 Task: Enable the option Profile data on ads.
Action: Mouse moved to (934, 128)
Screenshot: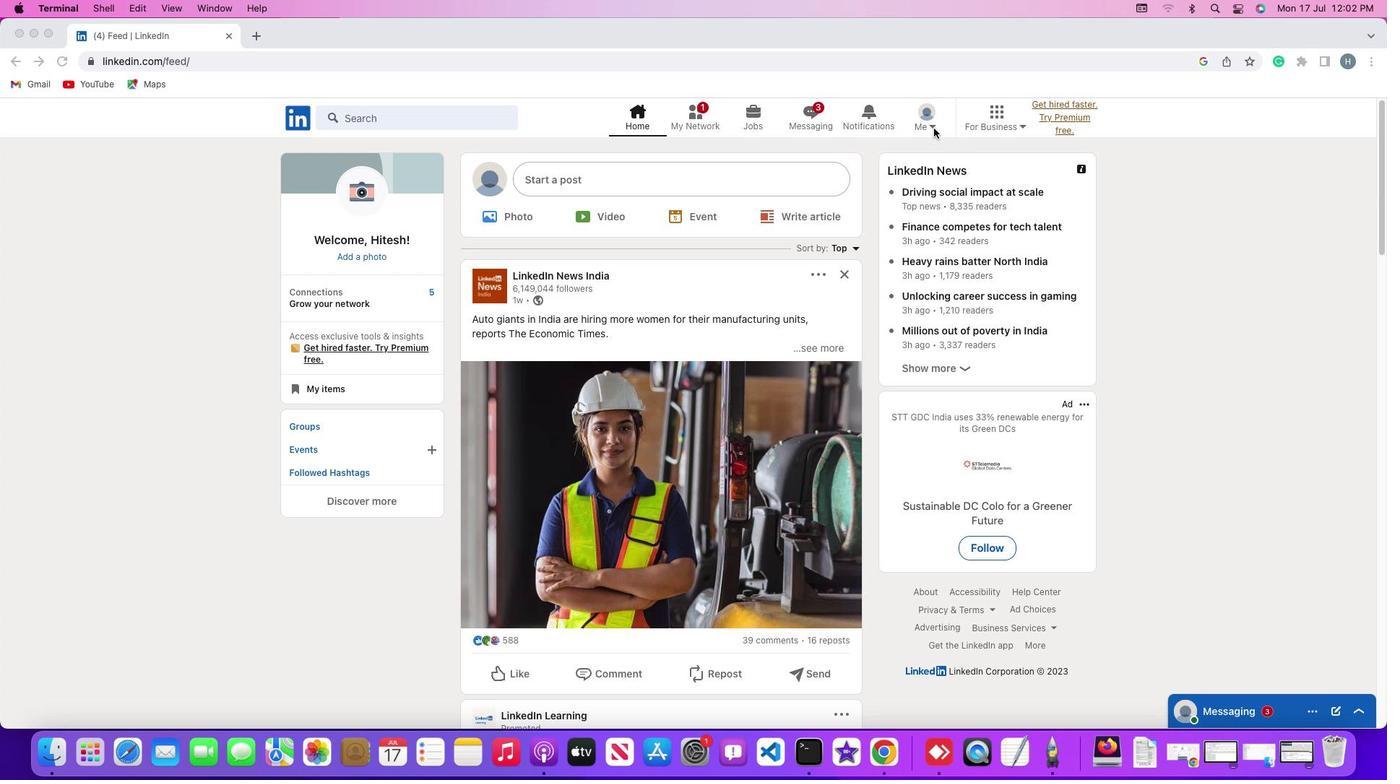 
Action: Mouse pressed left at (934, 128)
Screenshot: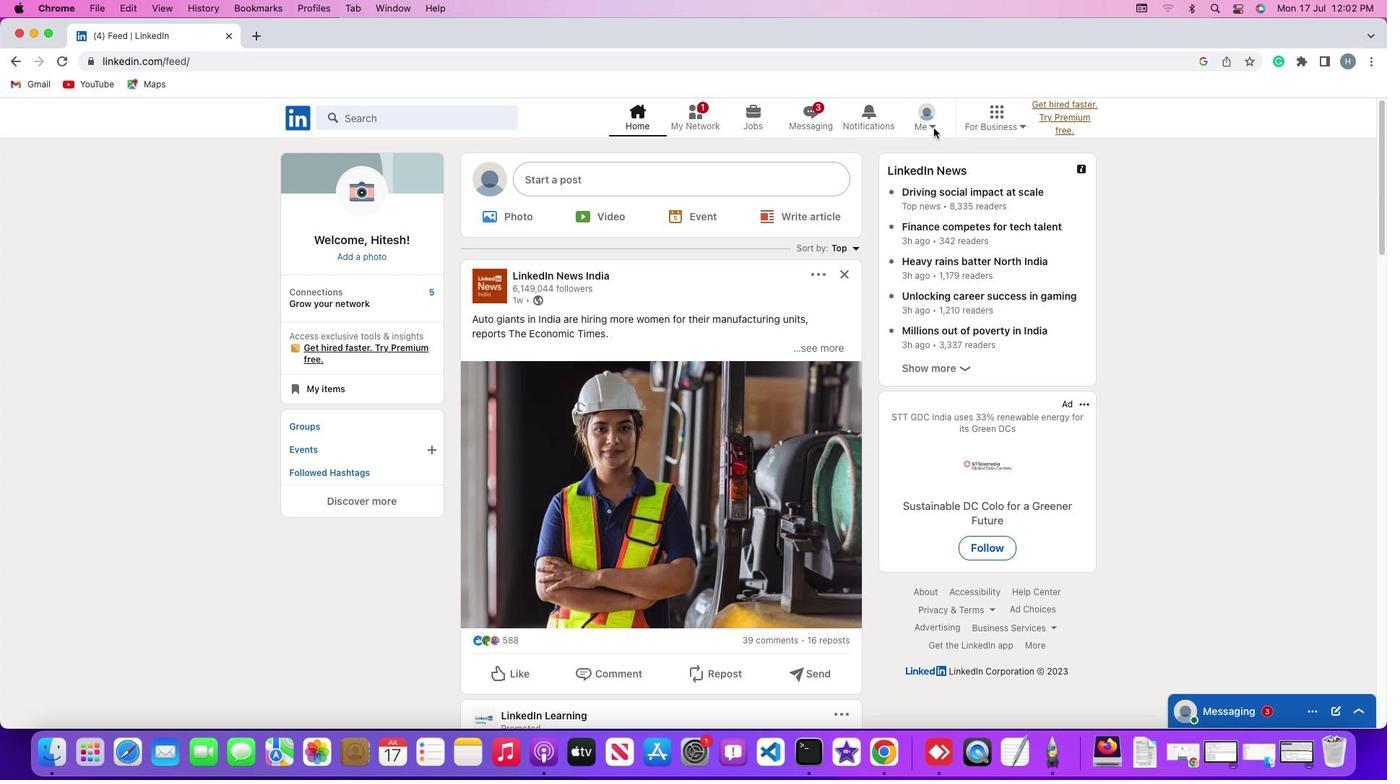 
Action: Mouse pressed left at (934, 128)
Screenshot: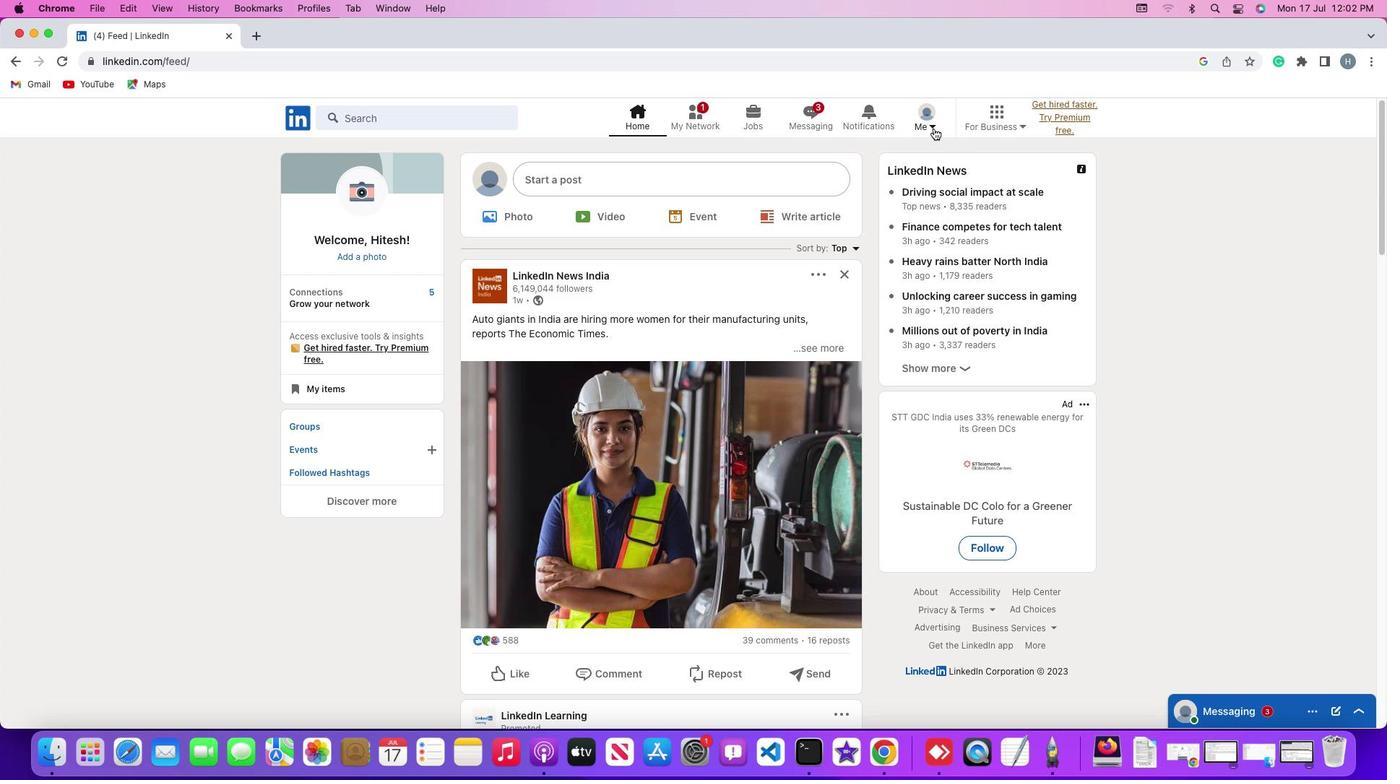 
Action: Mouse pressed left at (934, 128)
Screenshot: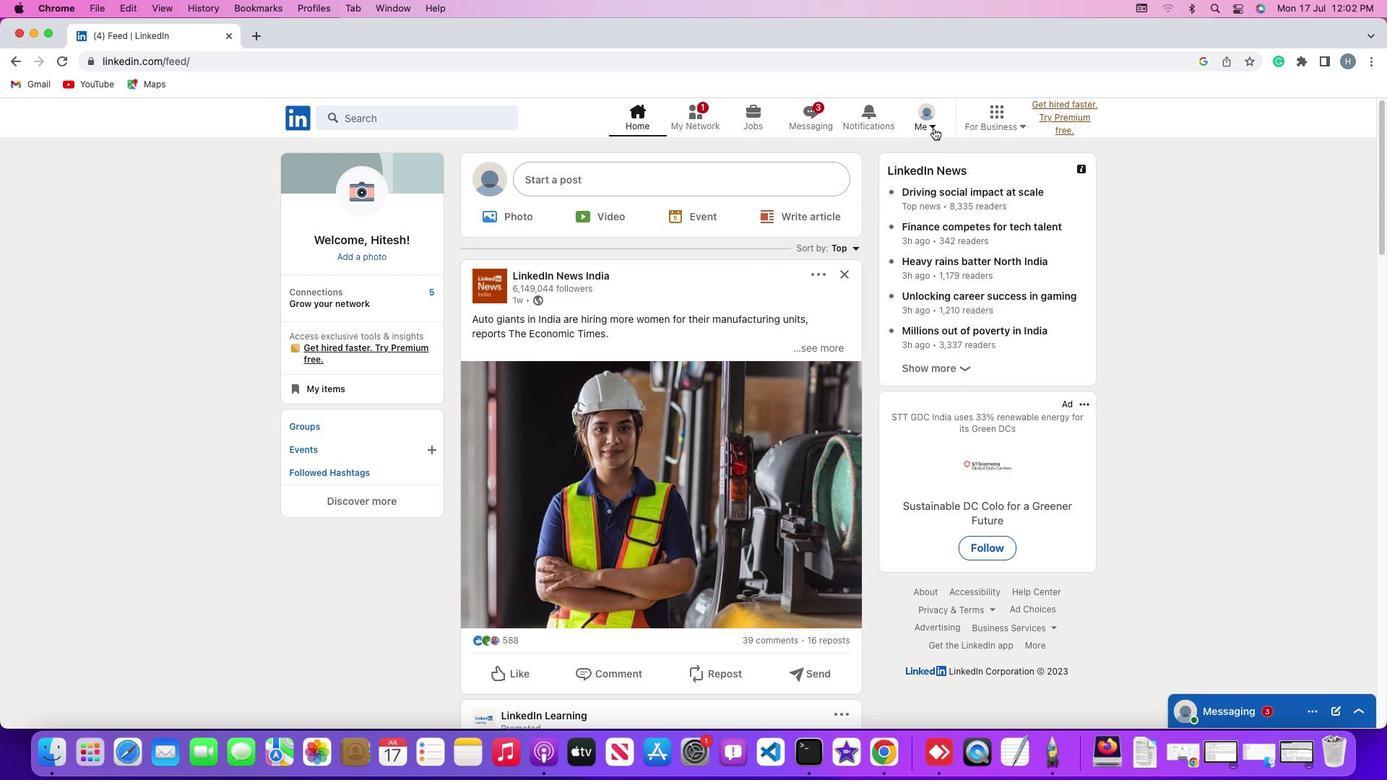 
Action: Mouse moved to (831, 276)
Screenshot: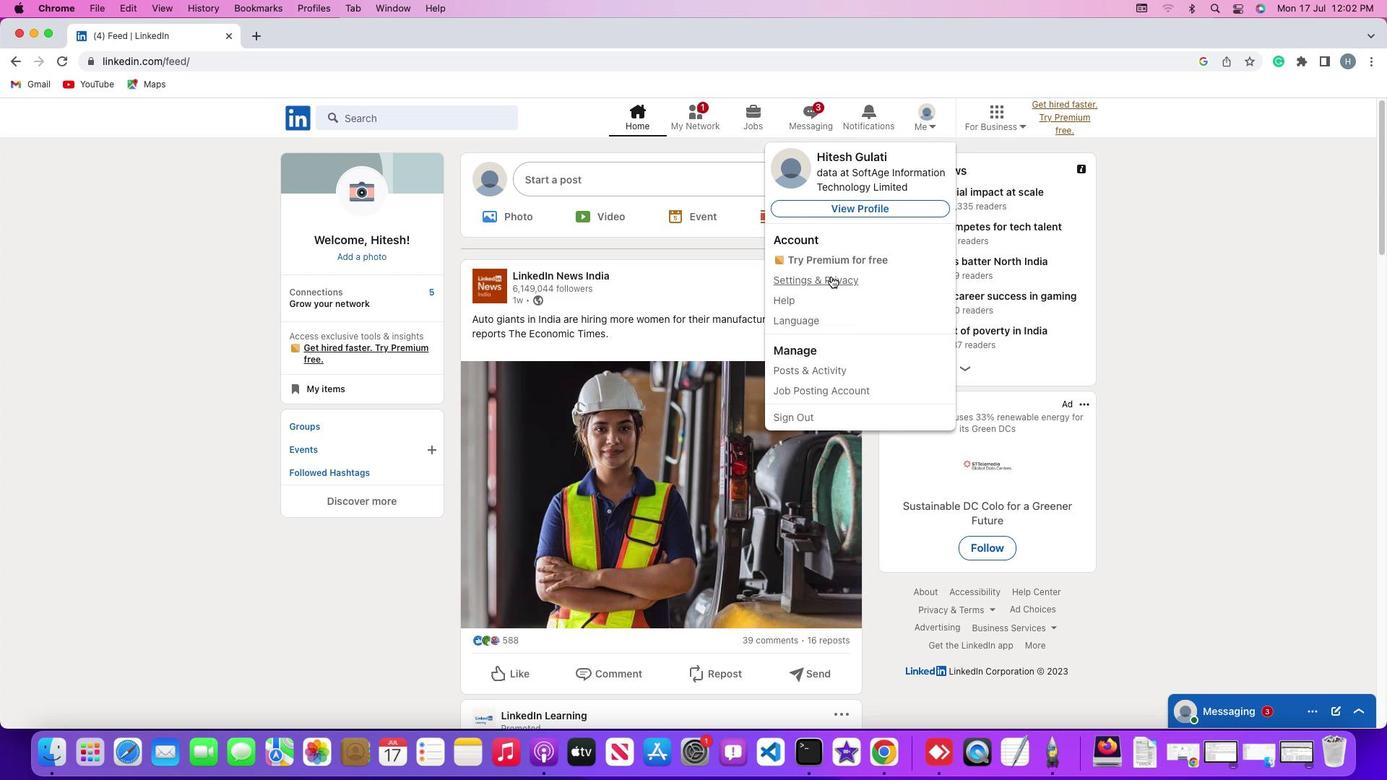 
Action: Mouse pressed left at (831, 276)
Screenshot: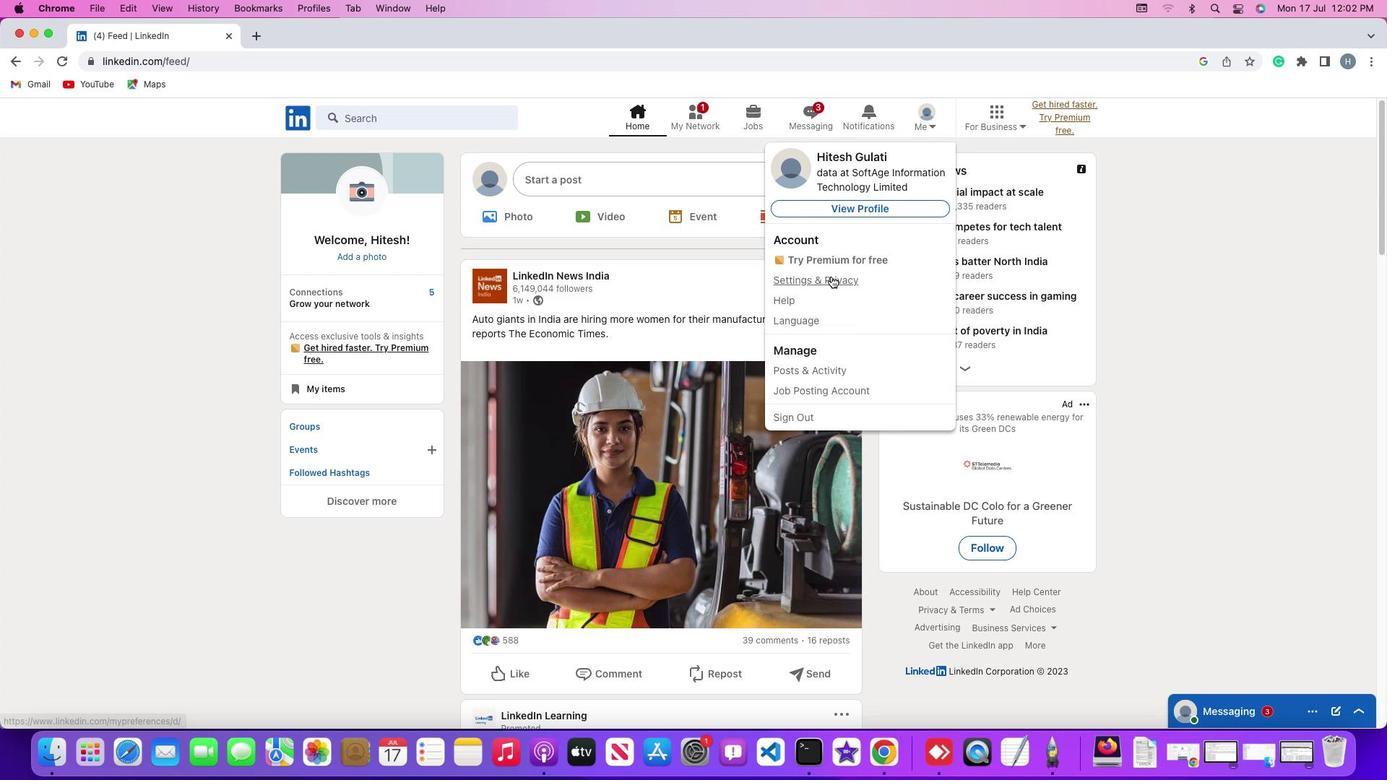 
Action: Mouse moved to (111, 435)
Screenshot: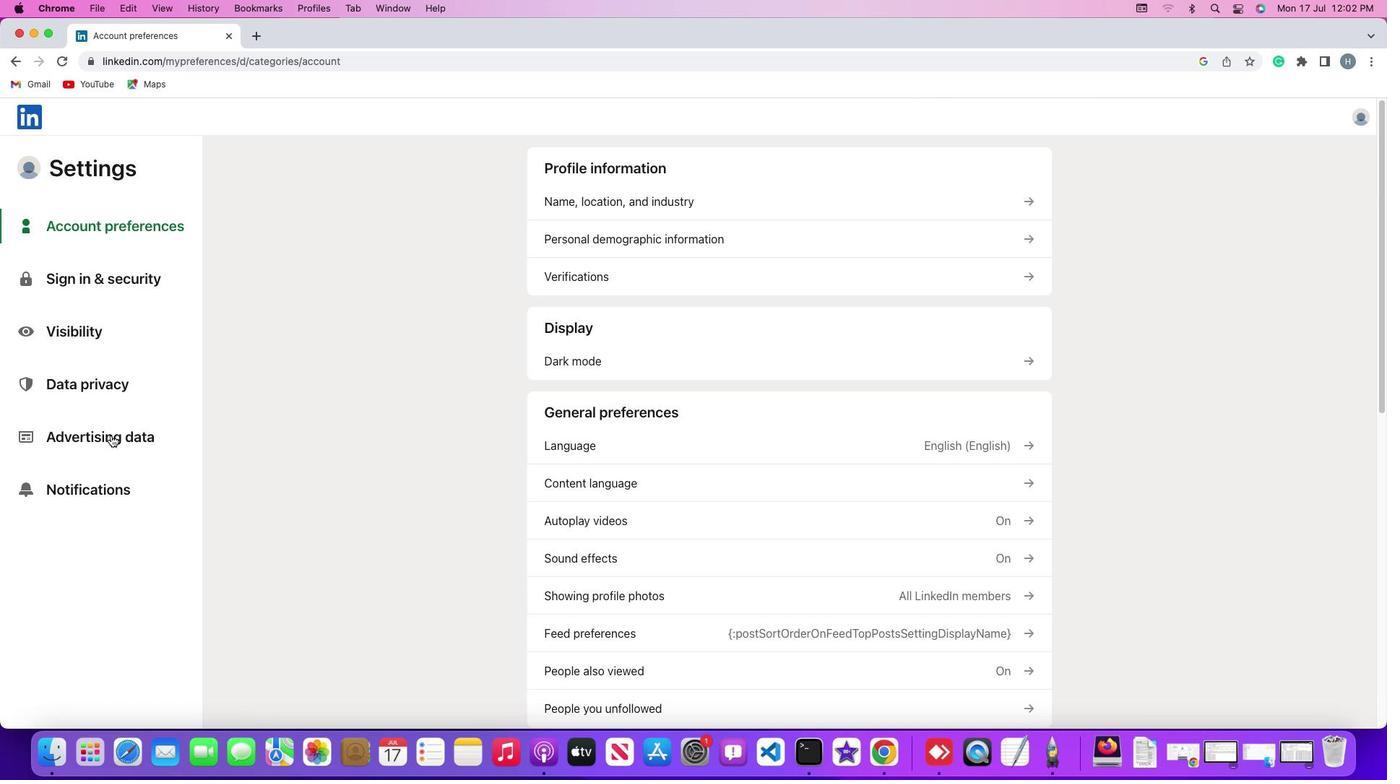 
Action: Mouse pressed left at (111, 435)
Screenshot: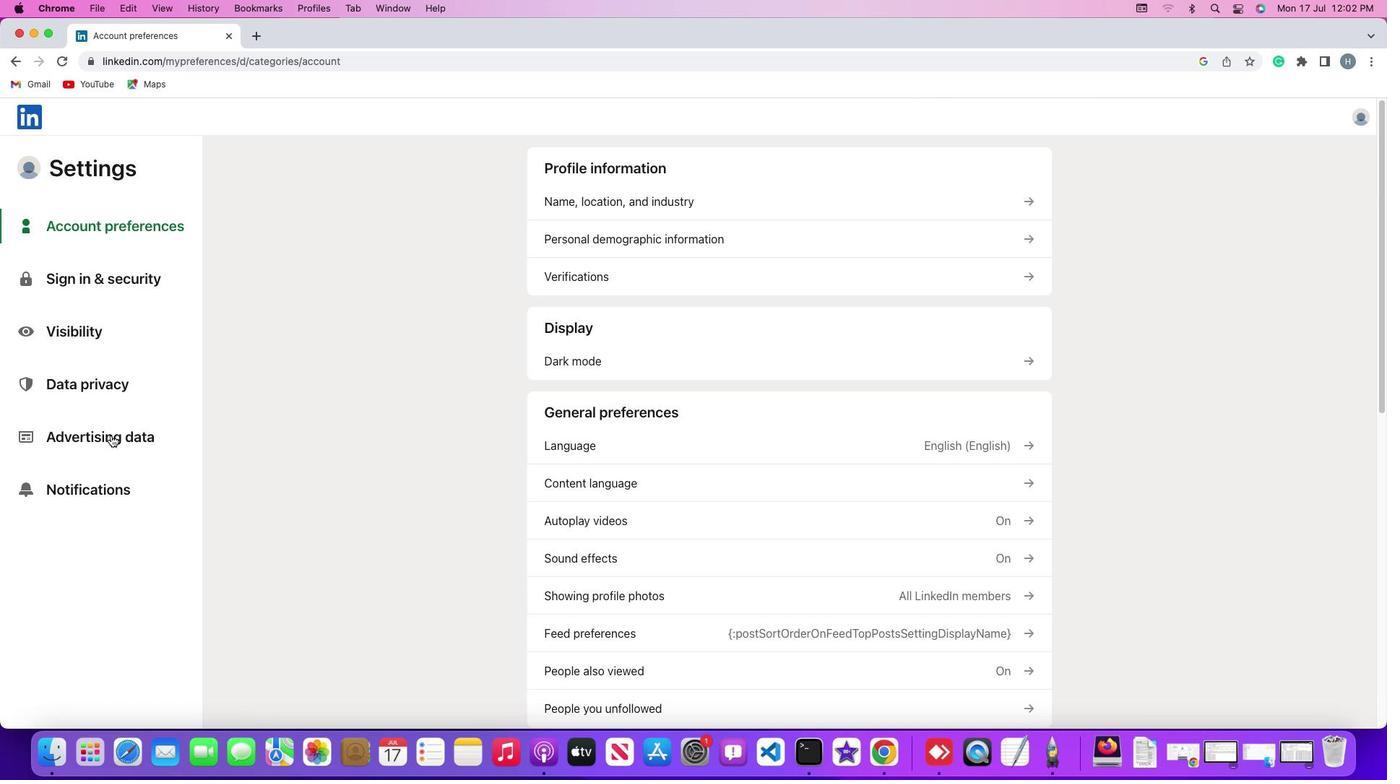 
Action: Mouse pressed left at (111, 435)
Screenshot: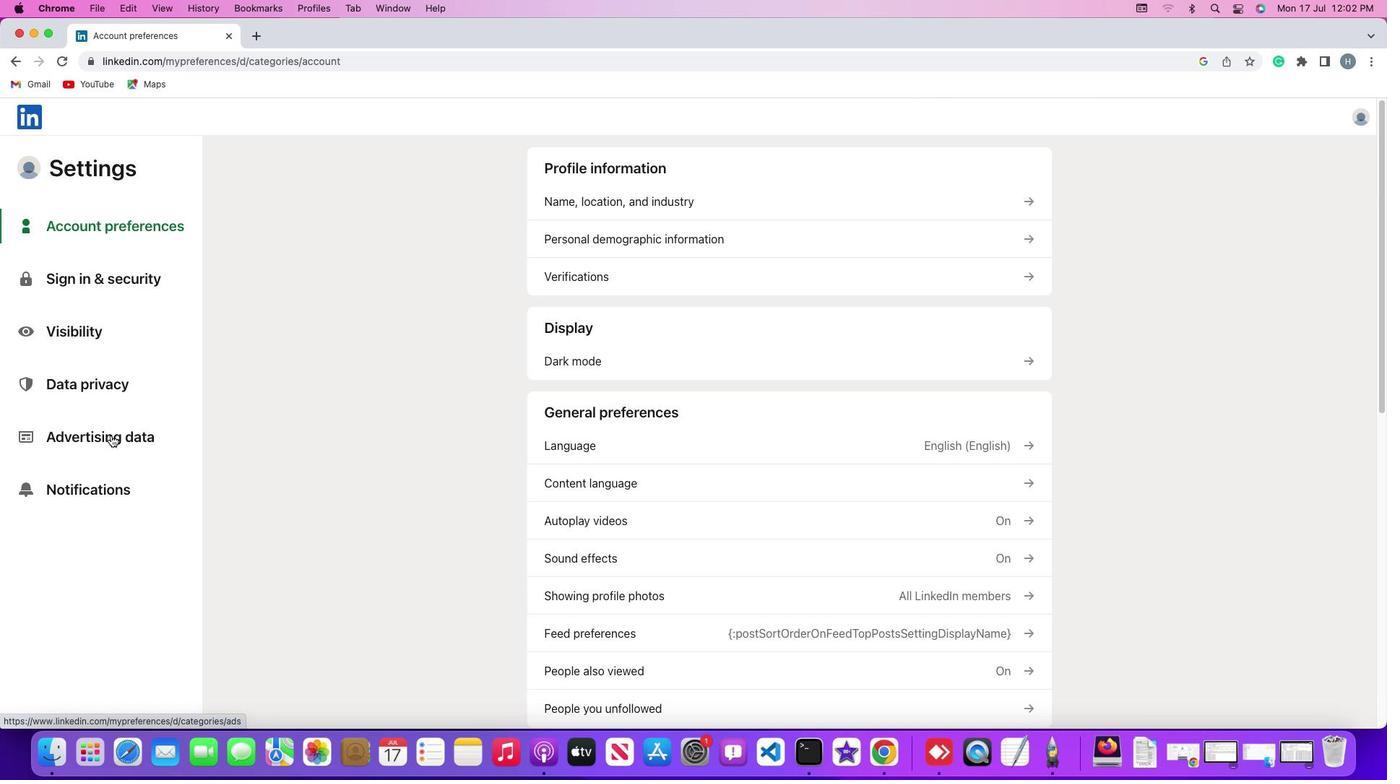 
Action: Mouse moved to (760, 205)
Screenshot: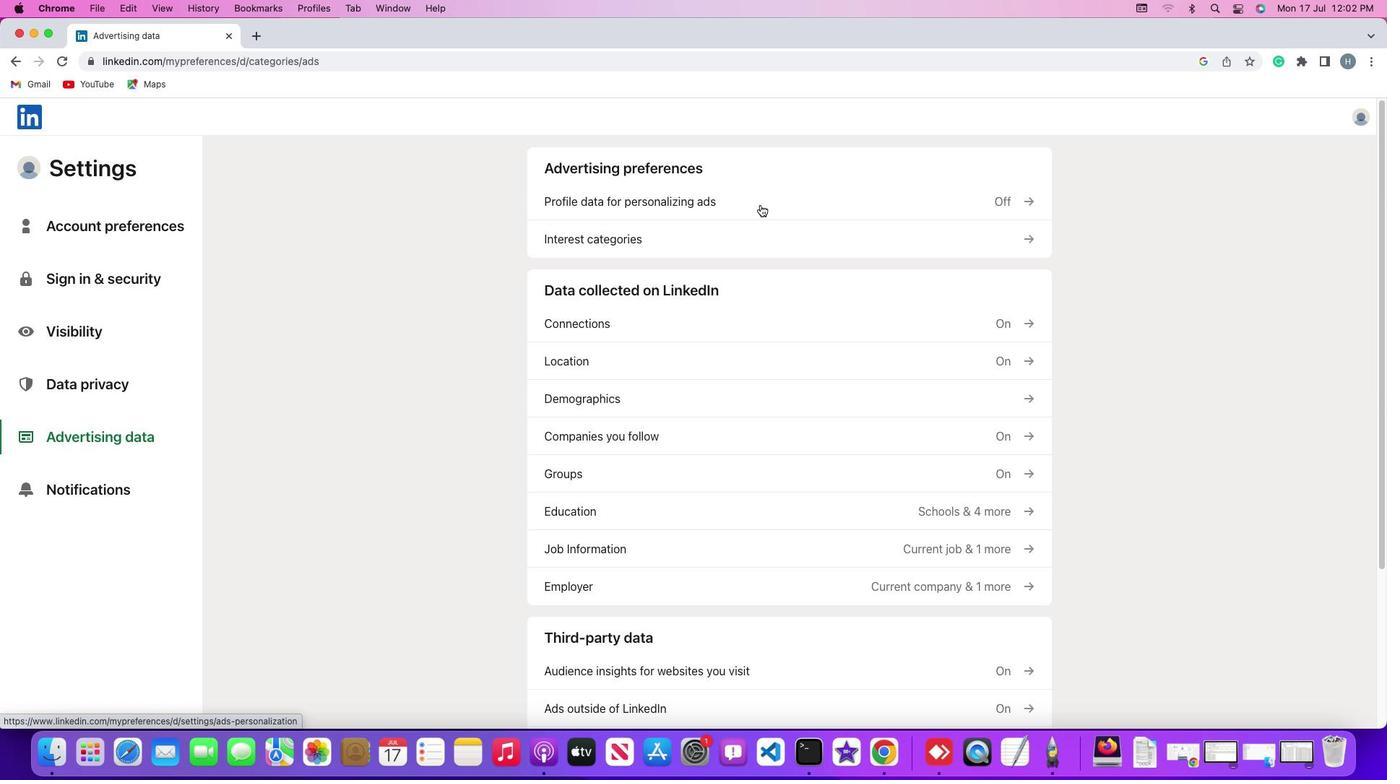
Action: Mouse pressed left at (760, 205)
Screenshot: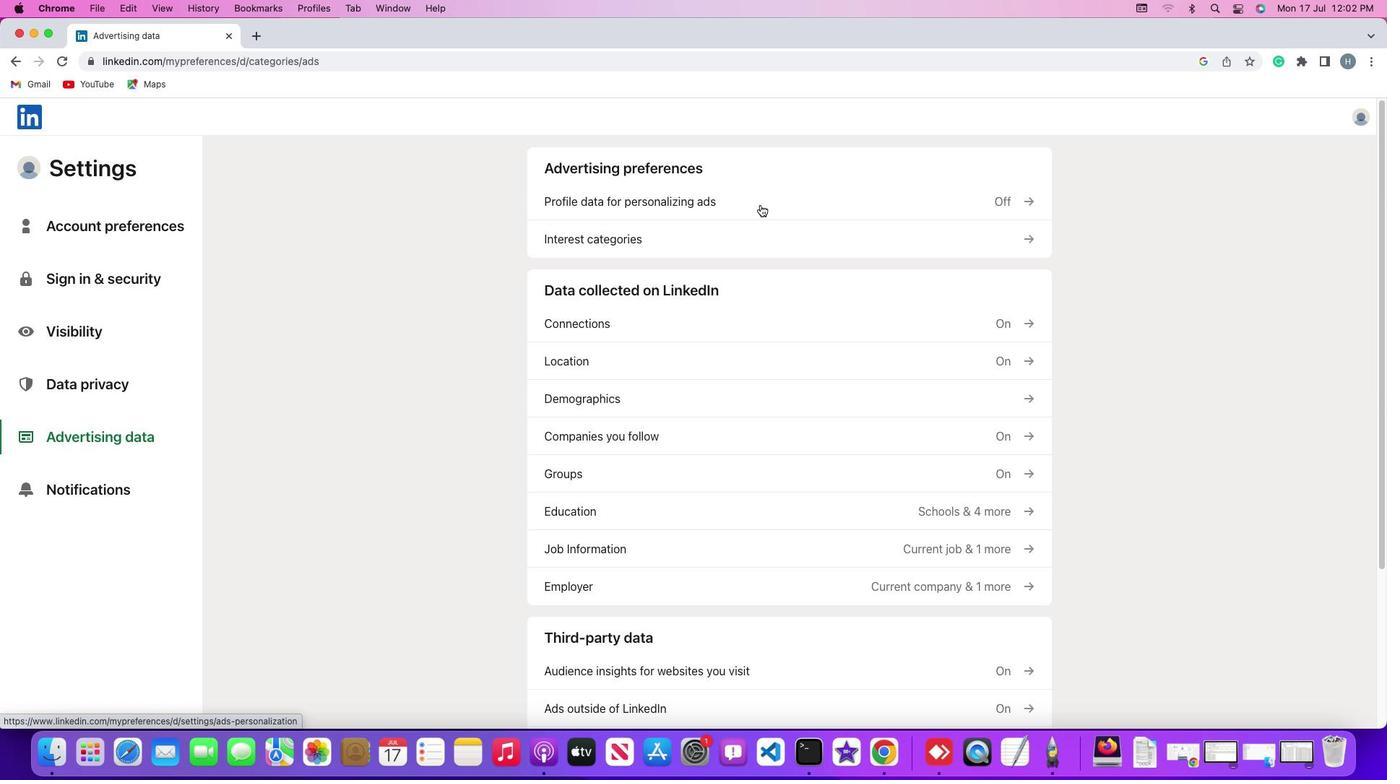 
Action: Mouse moved to (1024, 263)
Screenshot: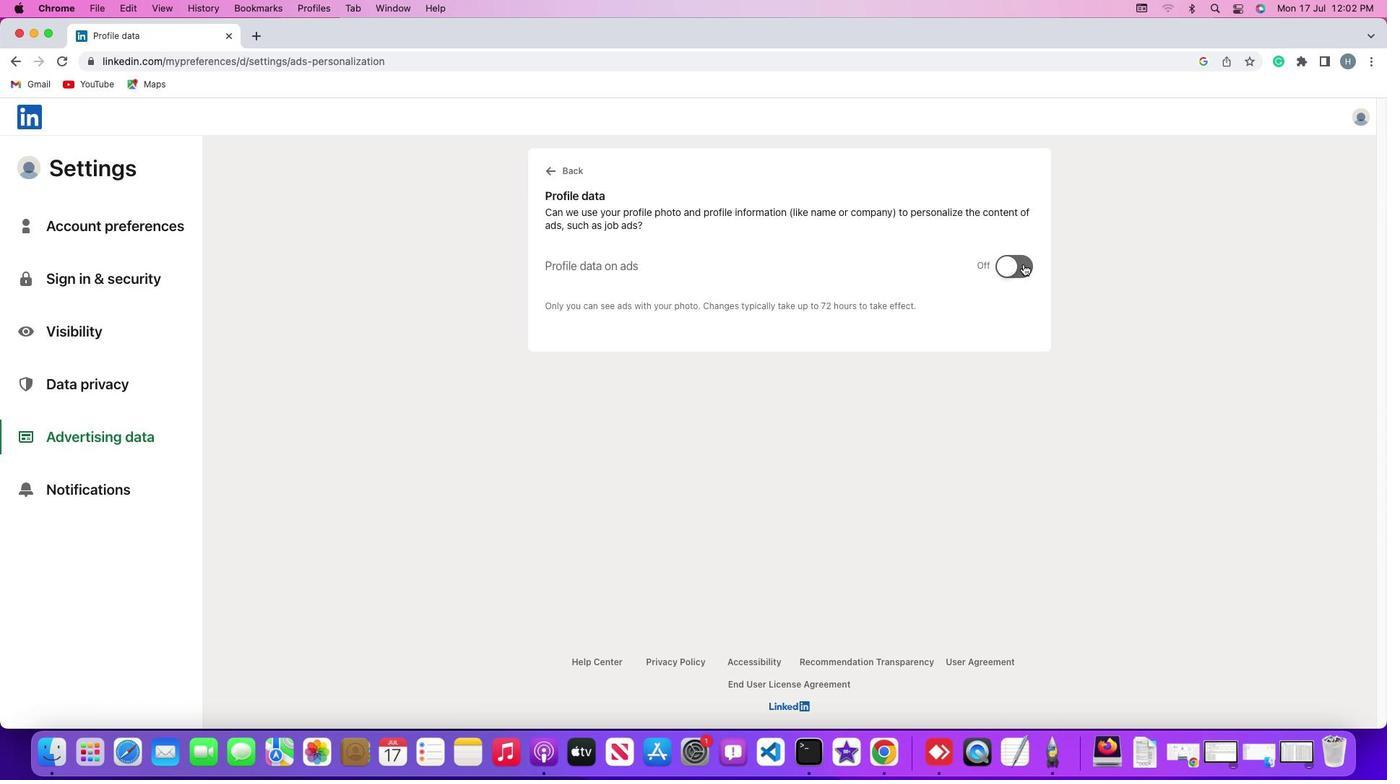 
Action: Mouse pressed left at (1024, 263)
Screenshot: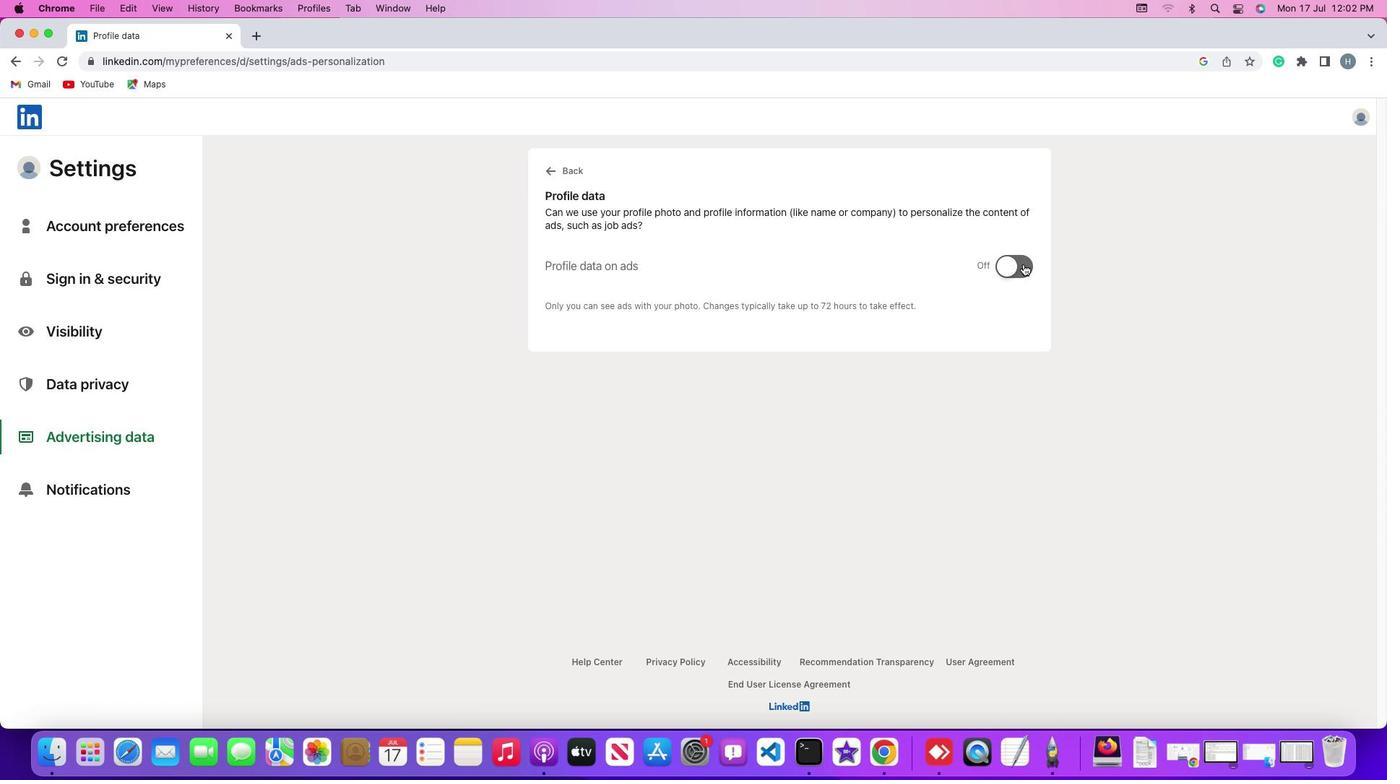 
Action: Mouse moved to (1018, 323)
Screenshot: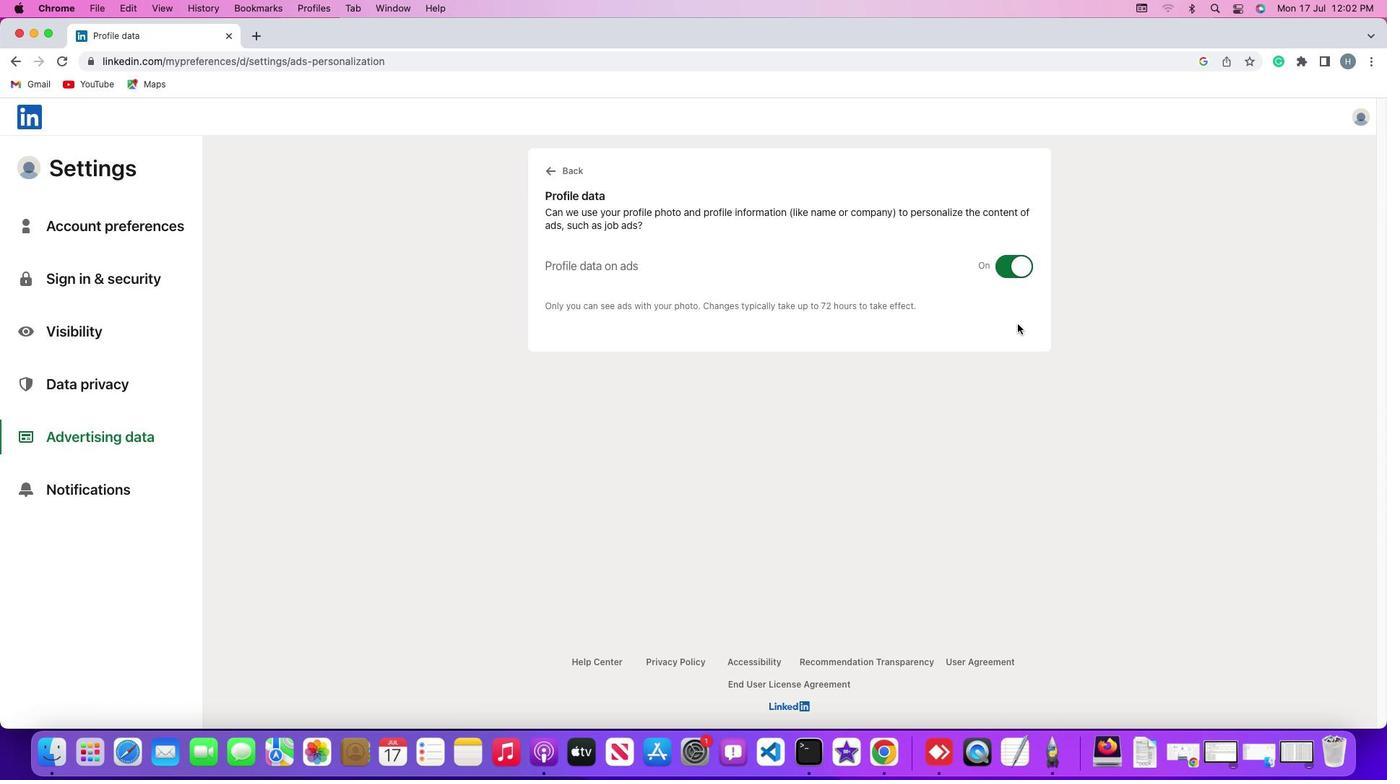 
